 Task: Add a signature Linda Green containing Have a great National Cybersecurity Awareness Month, Linda Green to email address softage.6@softage.net and add a folder Packing slips
Action: Mouse moved to (103, 102)
Screenshot: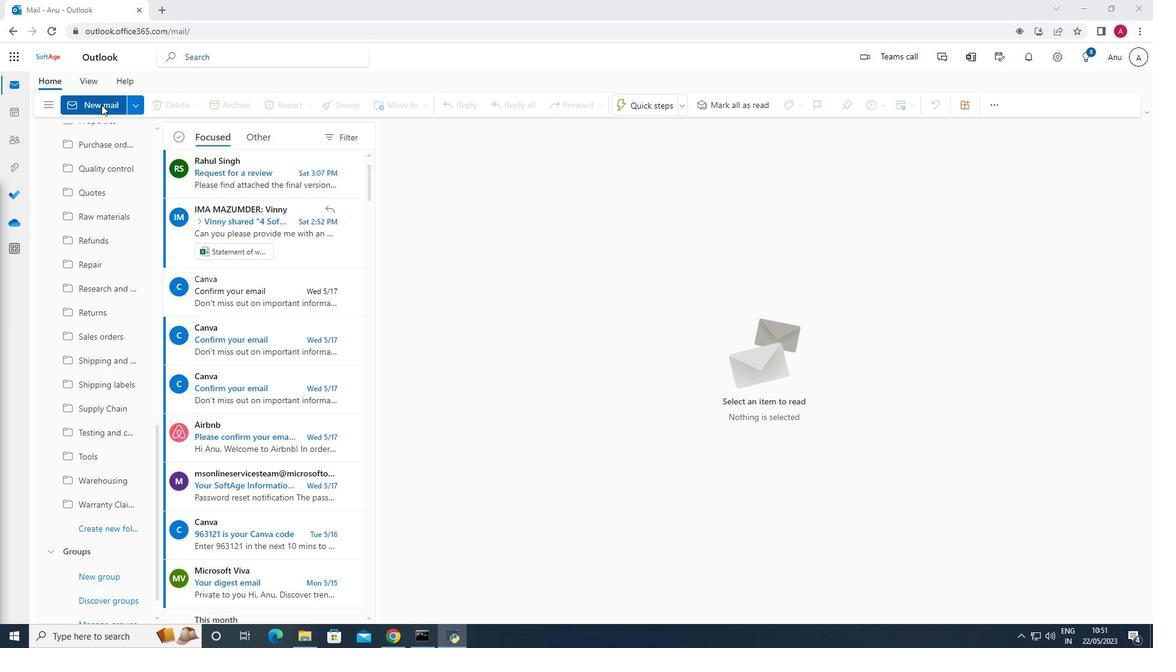 
Action: Mouse pressed left at (102, 102)
Screenshot: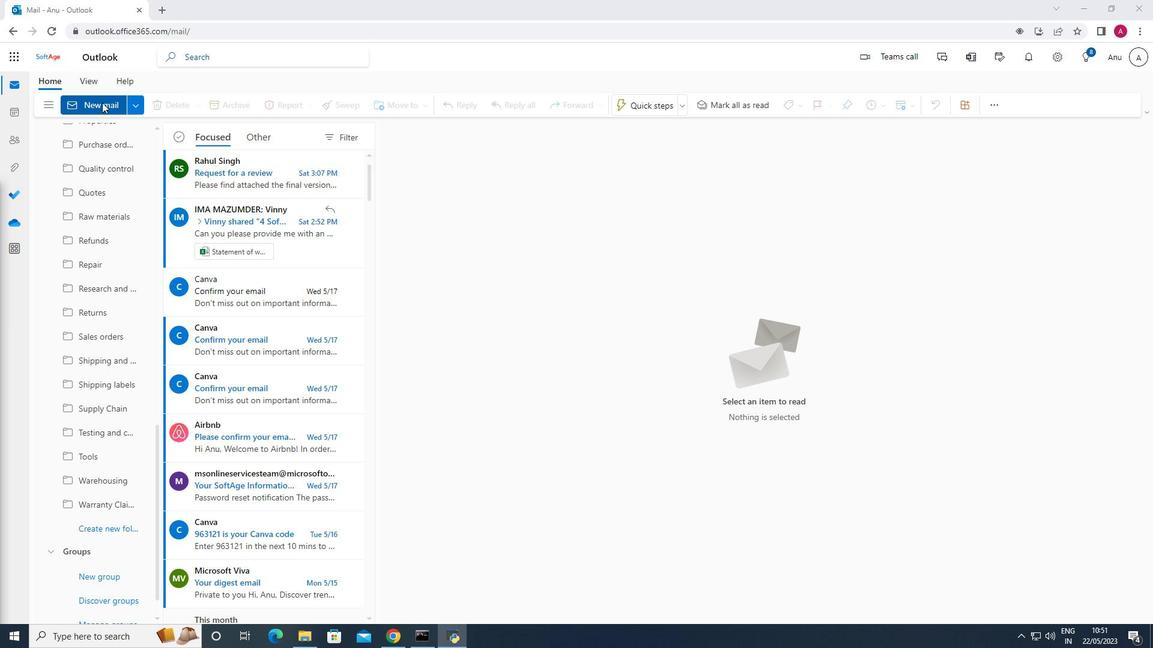 
Action: Mouse moved to (821, 100)
Screenshot: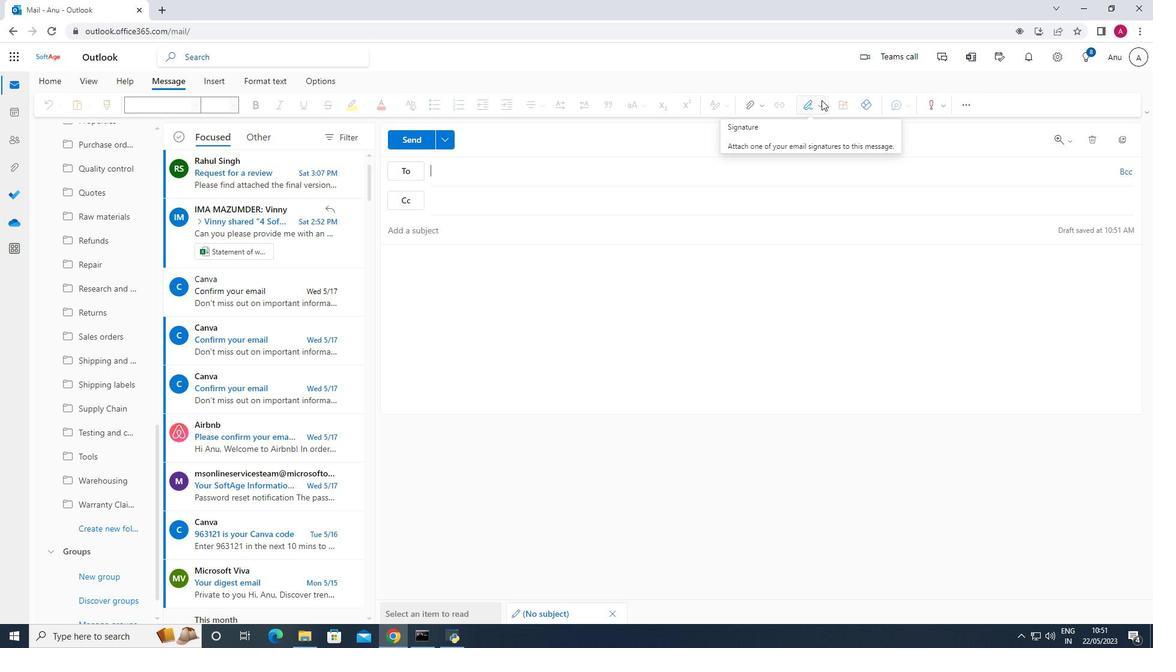 
Action: Mouse pressed left at (821, 100)
Screenshot: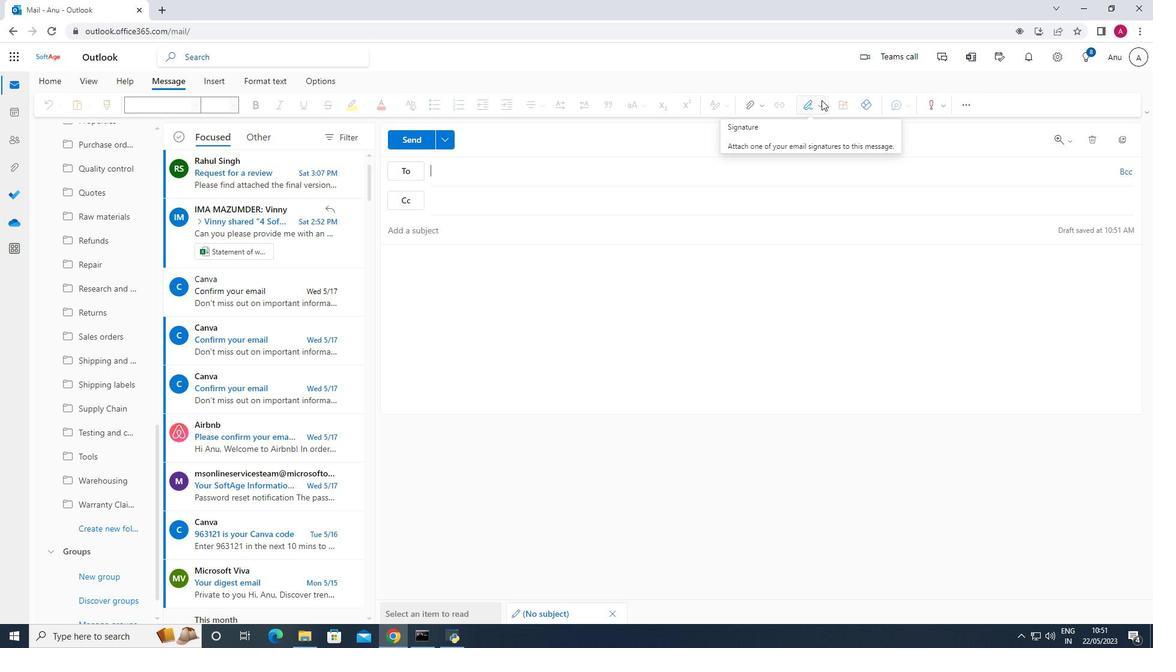 
Action: Mouse moved to (806, 148)
Screenshot: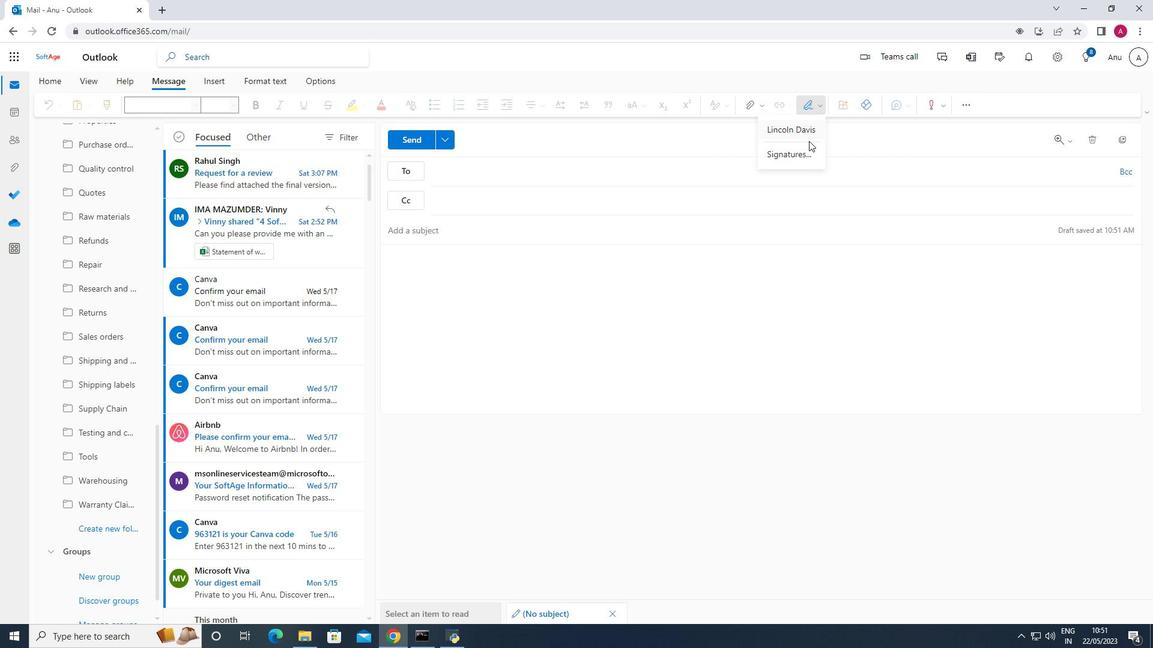 
Action: Mouse pressed left at (806, 148)
Screenshot: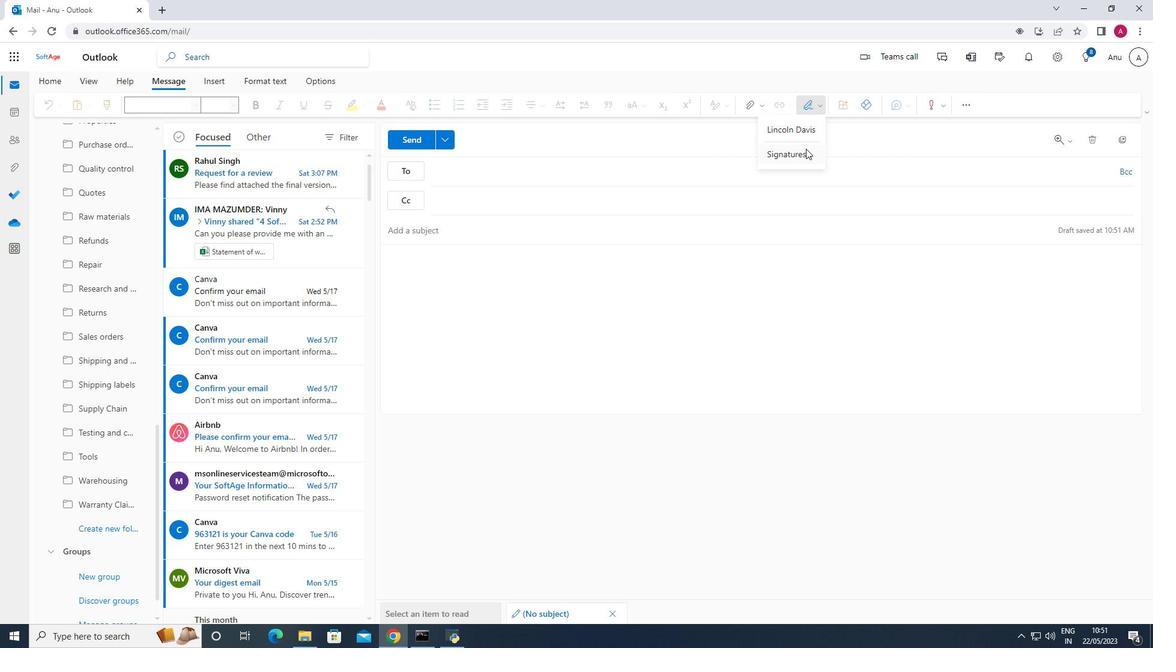 
Action: Mouse moved to (811, 202)
Screenshot: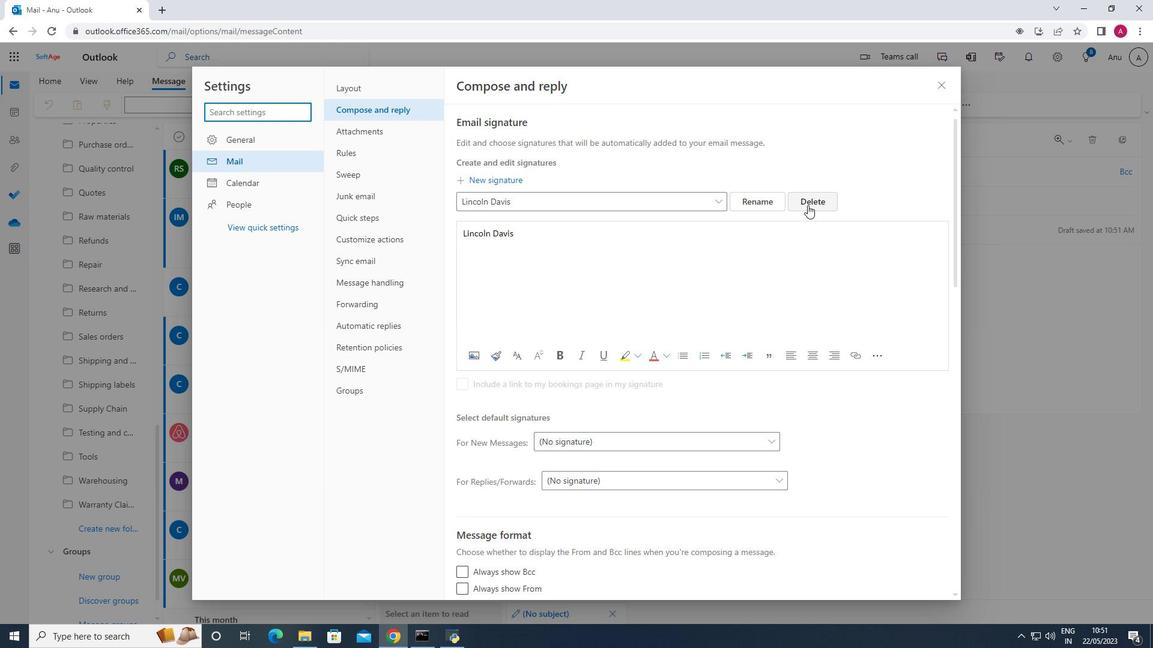 
Action: Mouse pressed left at (811, 202)
Screenshot: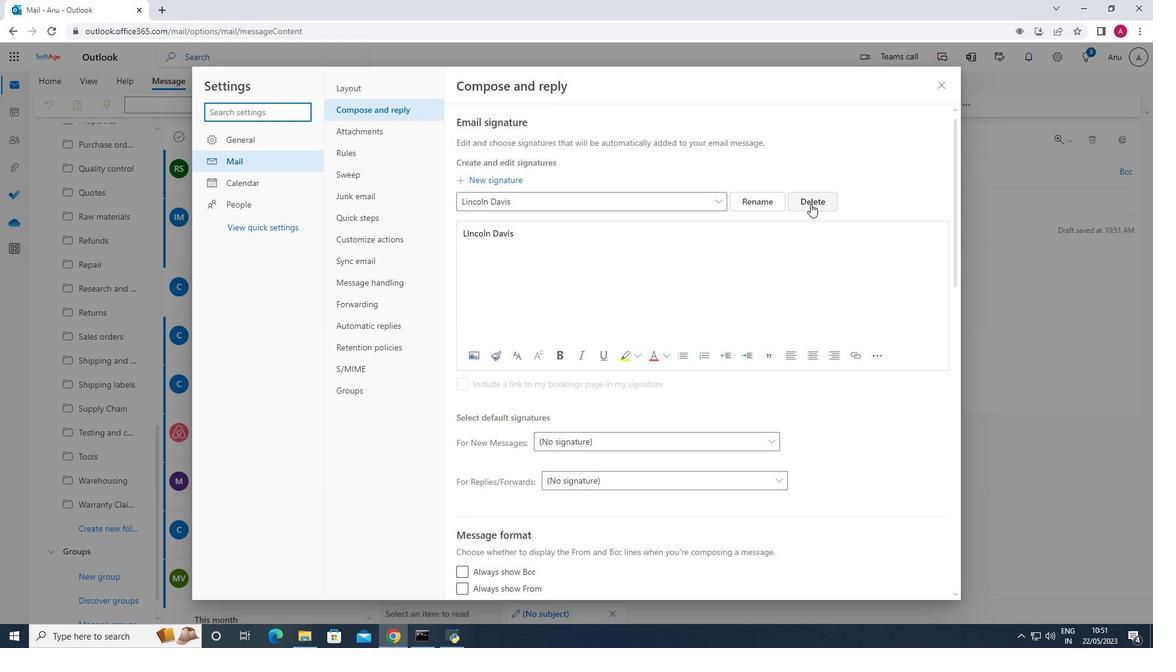 
Action: Mouse moved to (483, 201)
Screenshot: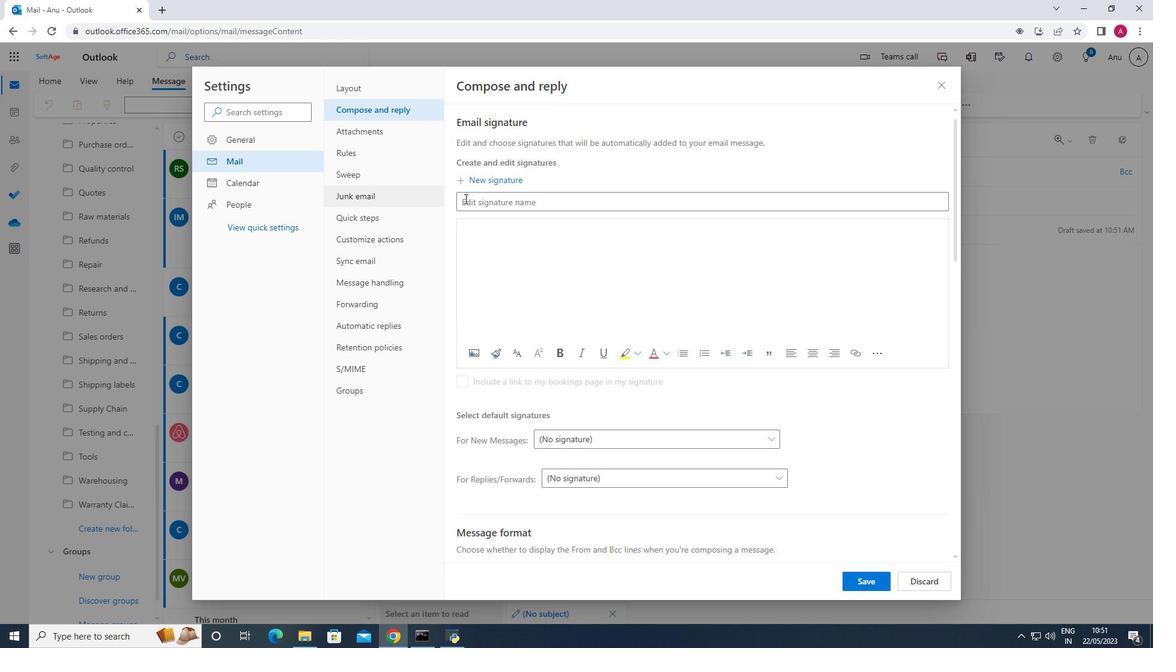 
Action: Mouse pressed left at (483, 201)
Screenshot: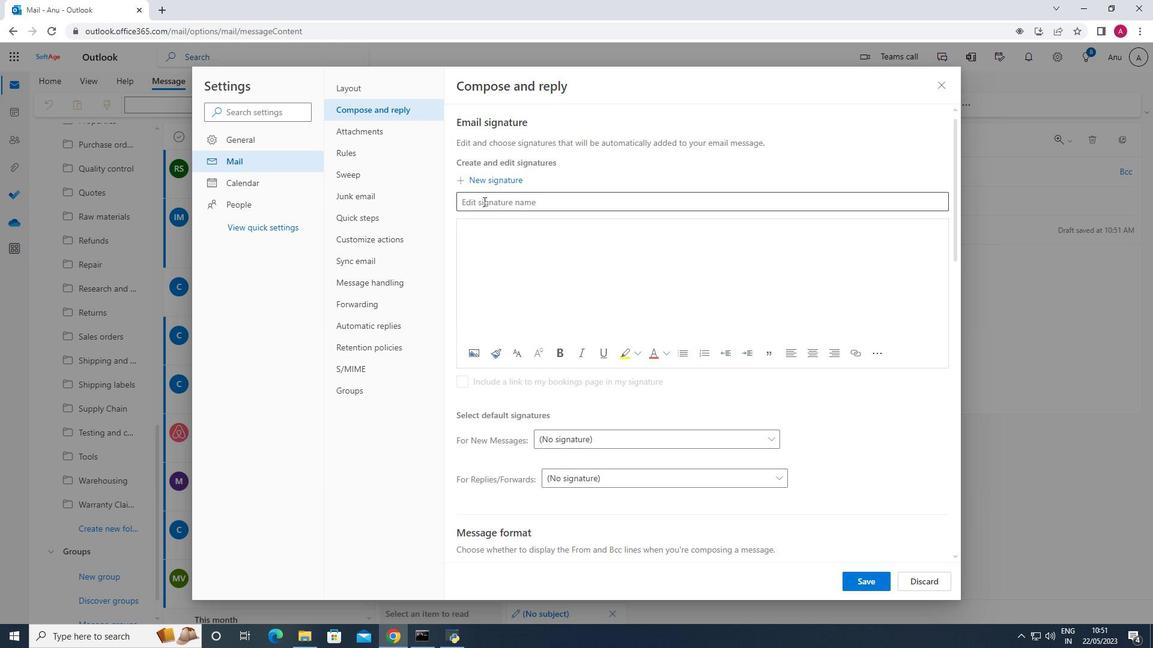 
Action: Key pressed <Key.shift_r>Linda<Key.space><Key.shift>Green
Screenshot: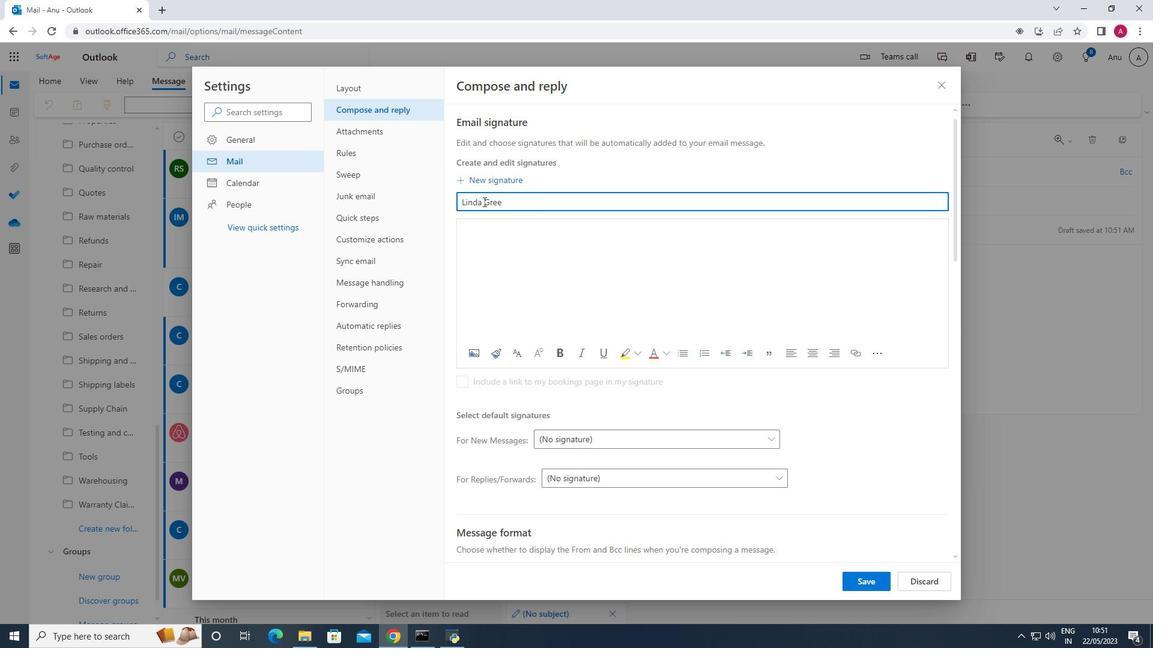 
Action: Mouse moved to (477, 235)
Screenshot: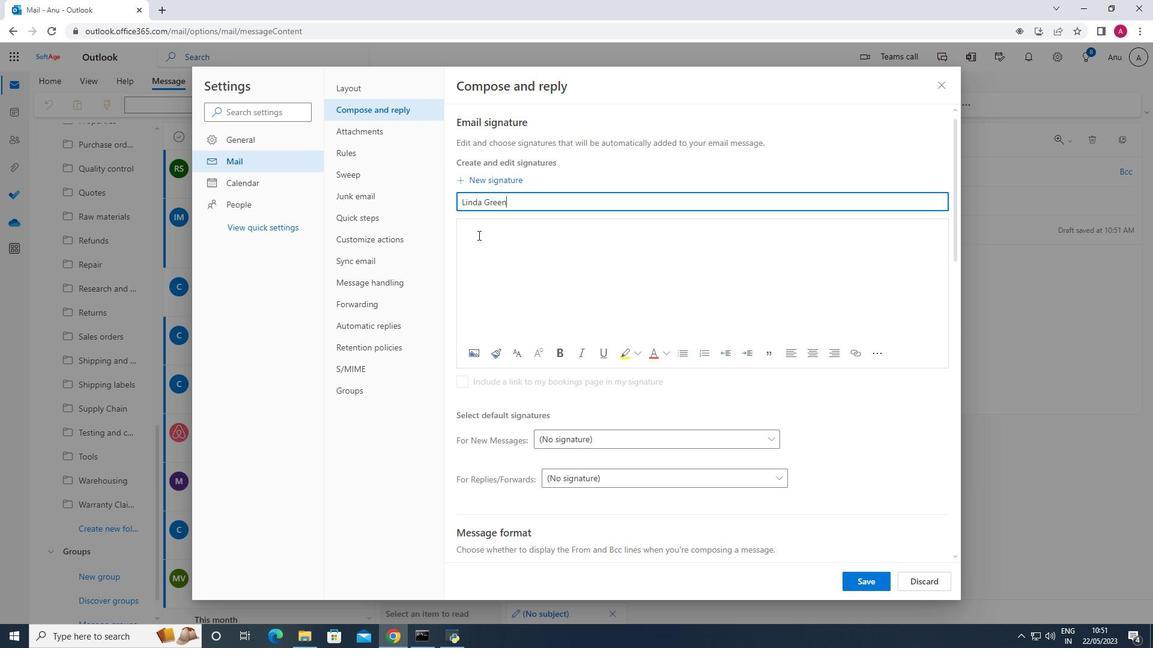 
Action: Mouse pressed left at (477, 235)
Screenshot: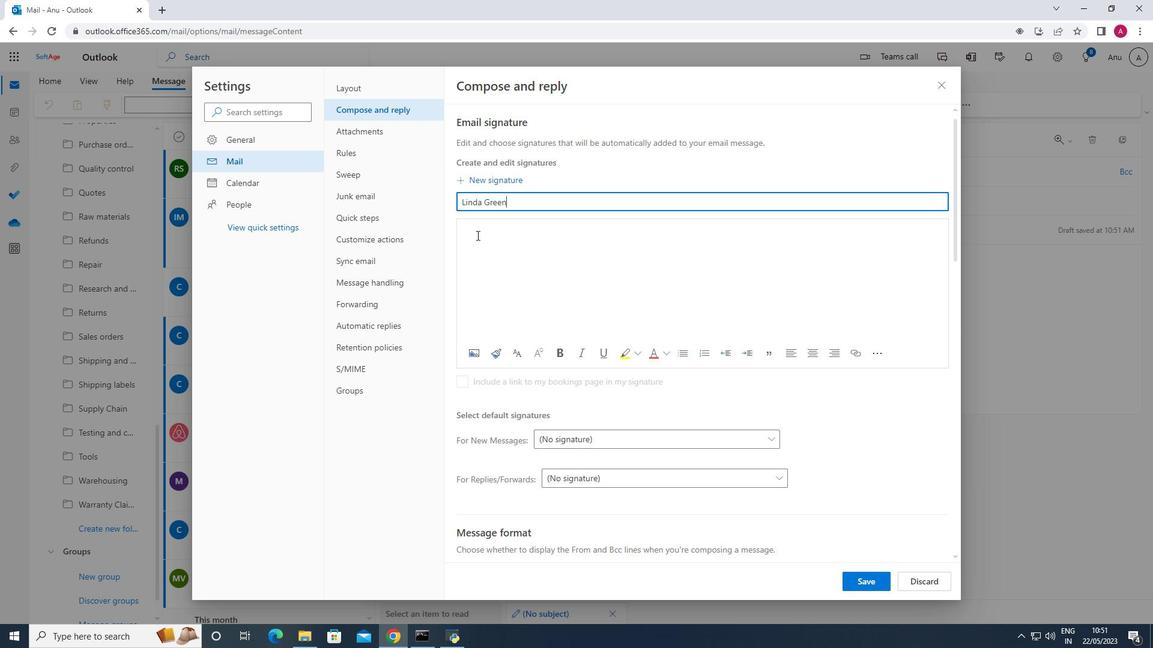 
Action: Key pressed <Key.shift_r>Linda<Key.space><Key.shift><Key.shift><Key.shift><Key.shift><Key.shift><Key.shift><Key.shift><Key.shift><Key.shift><Key.shift><Key.shift><Key.shift><Key.shift><Key.shift><Key.shift><Key.shift><Key.shift><Key.shift><Key.shift><Key.shift><Key.shift>Green
Screenshot: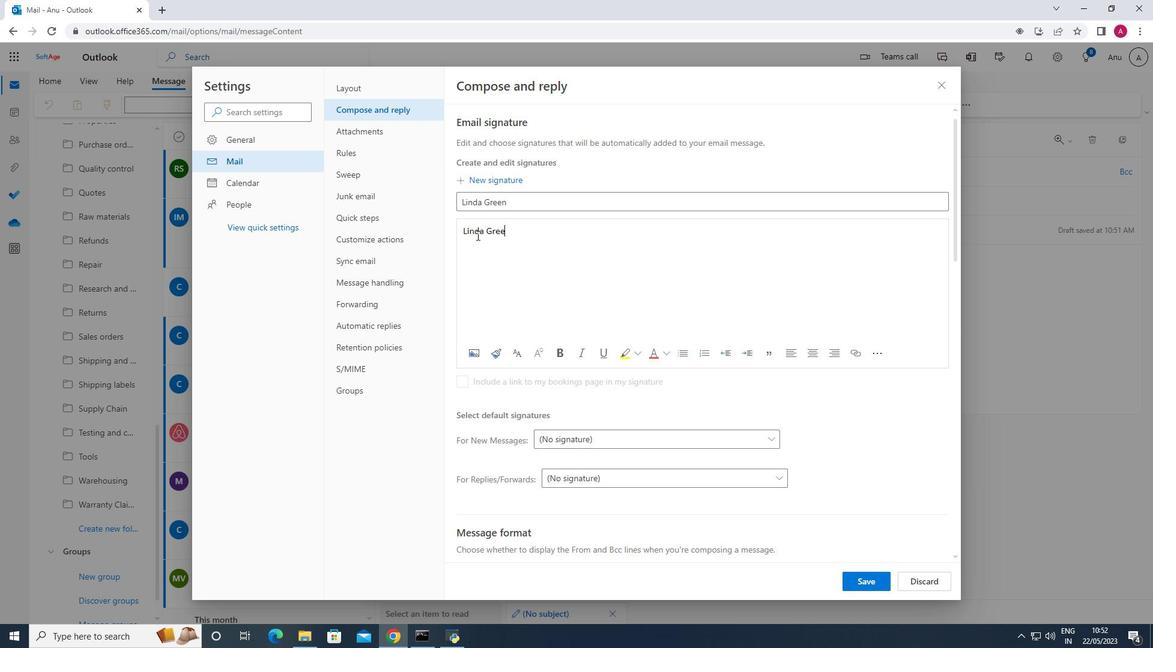 
Action: Mouse moved to (855, 580)
Screenshot: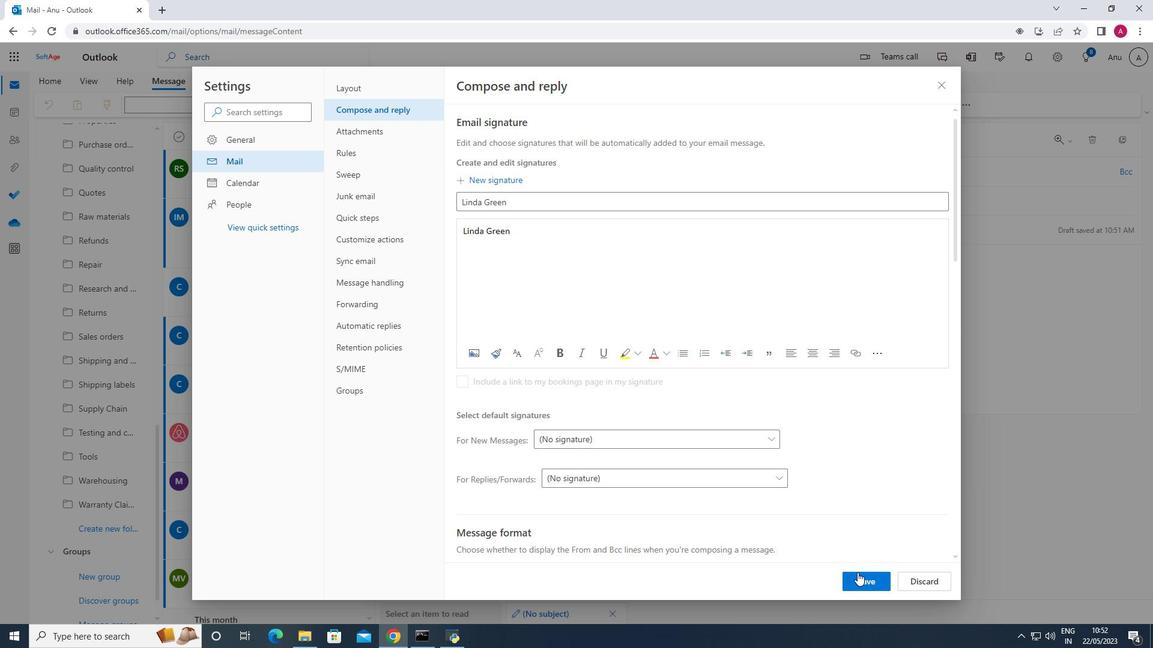
Action: Mouse pressed left at (855, 580)
Screenshot: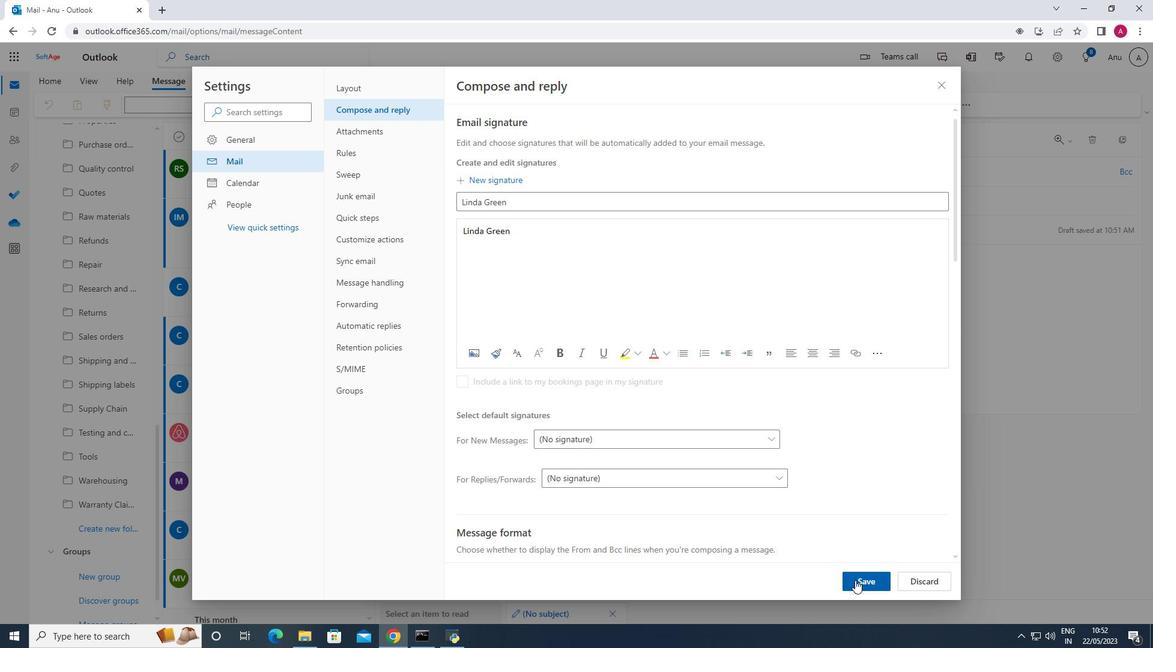 
Action: Mouse moved to (946, 82)
Screenshot: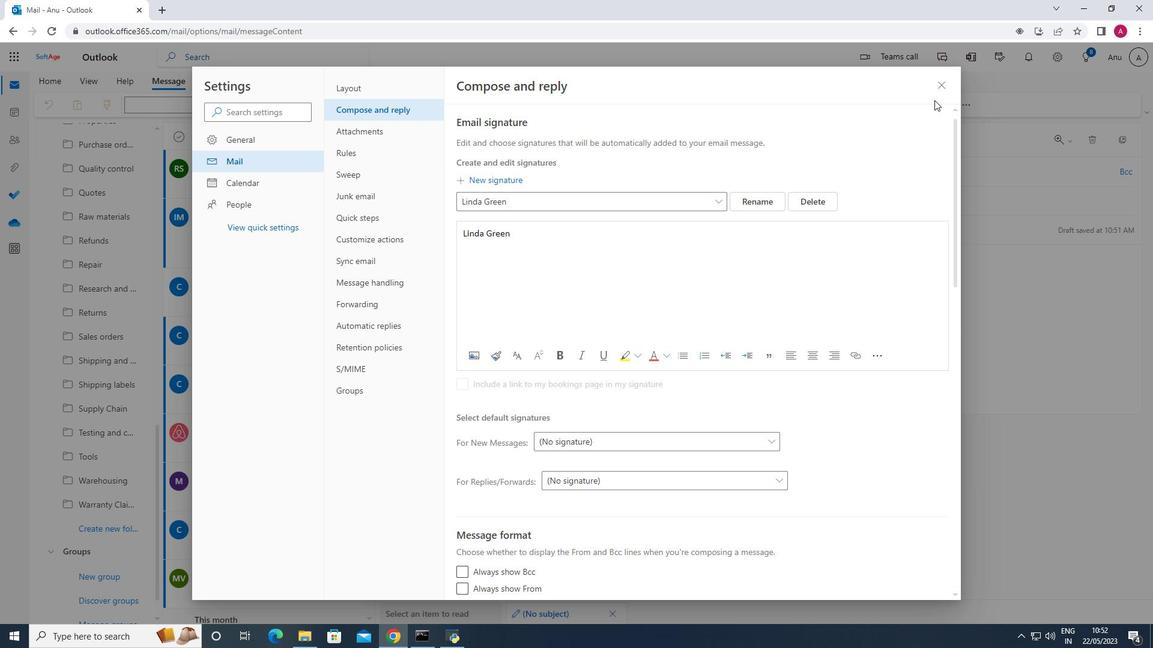 
Action: Mouse pressed left at (946, 82)
Screenshot: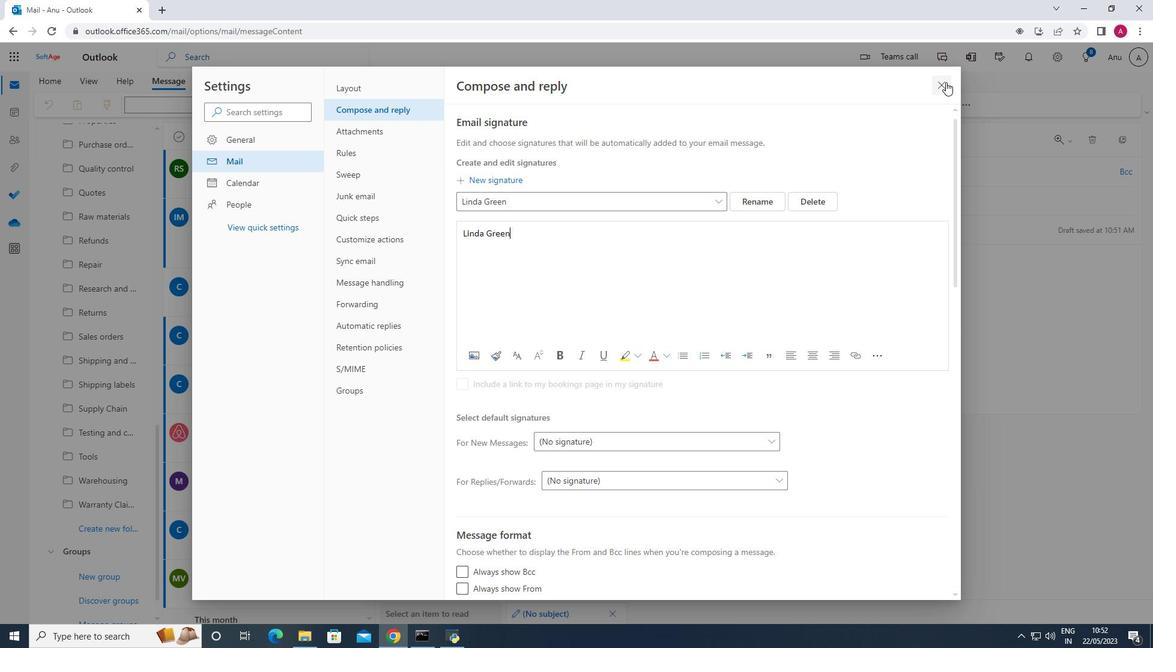 
Action: Mouse moved to (819, 107)
Screenshot: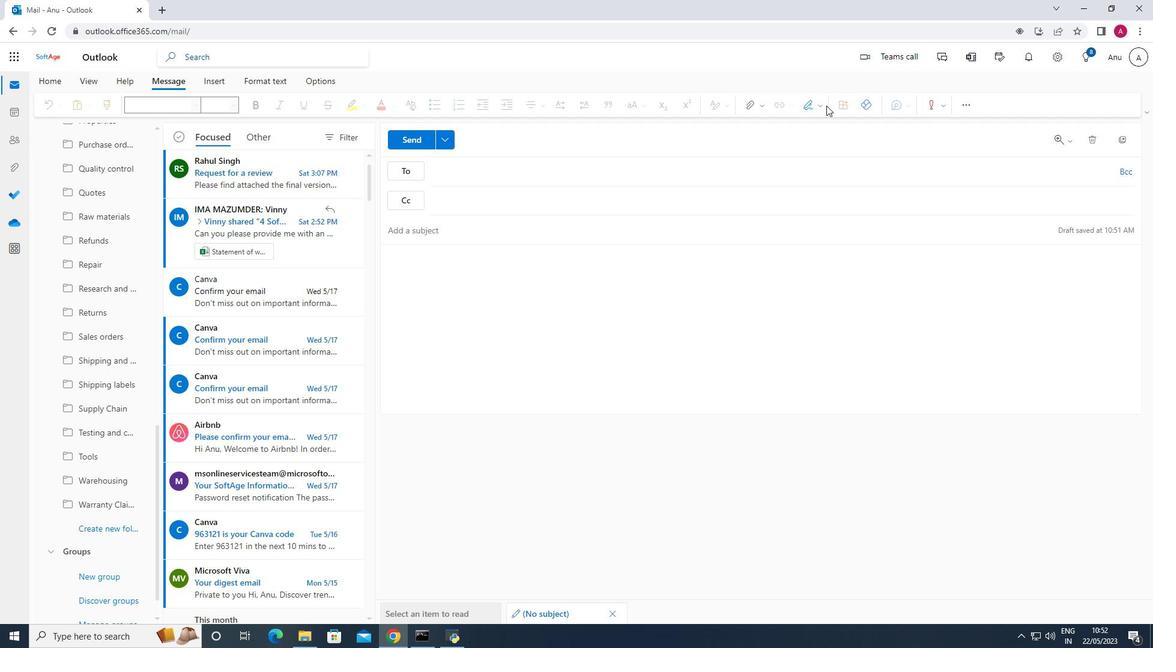 
Action: Mouse pressed left at (819, 107)
Screenshot: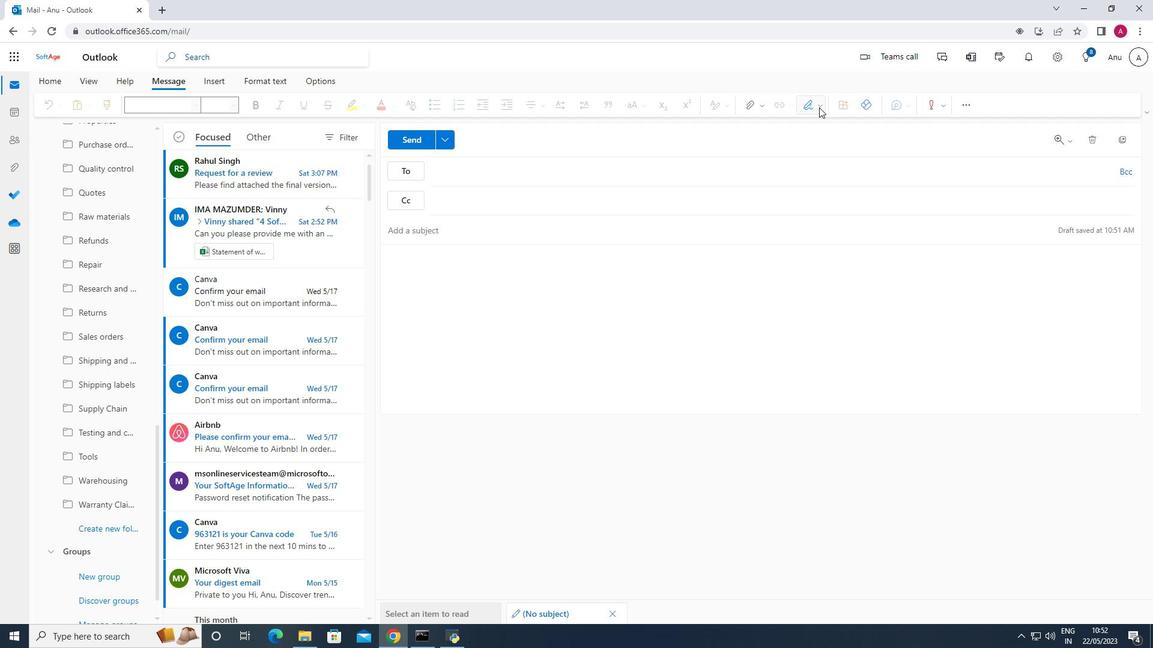 
Action: Mouse moved to (802, 132)
Screenshot: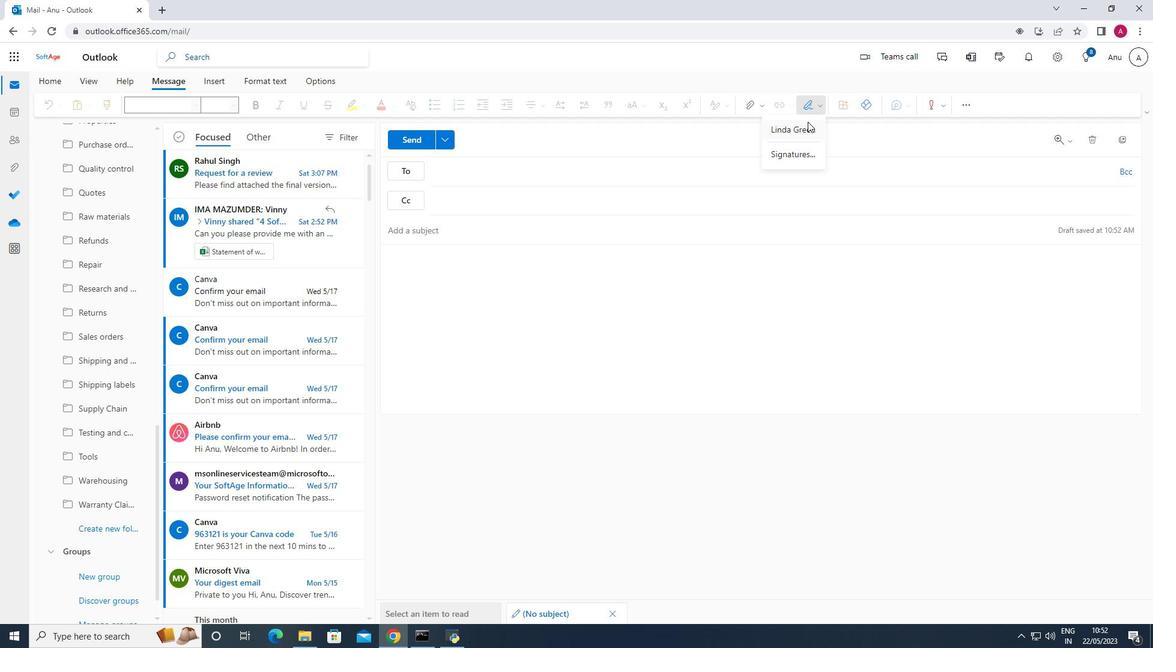 
Action: Mouse pressed left at (802, 132)
Screenshot: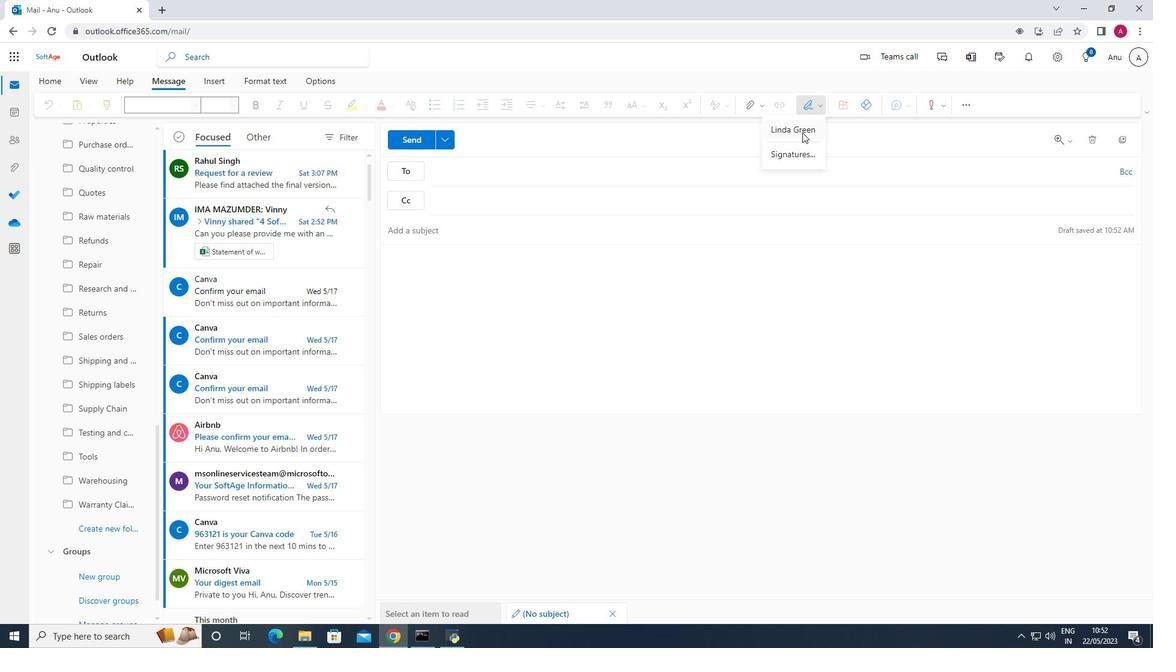 
Action: Mouse moved to (516, 261)
Screenshot: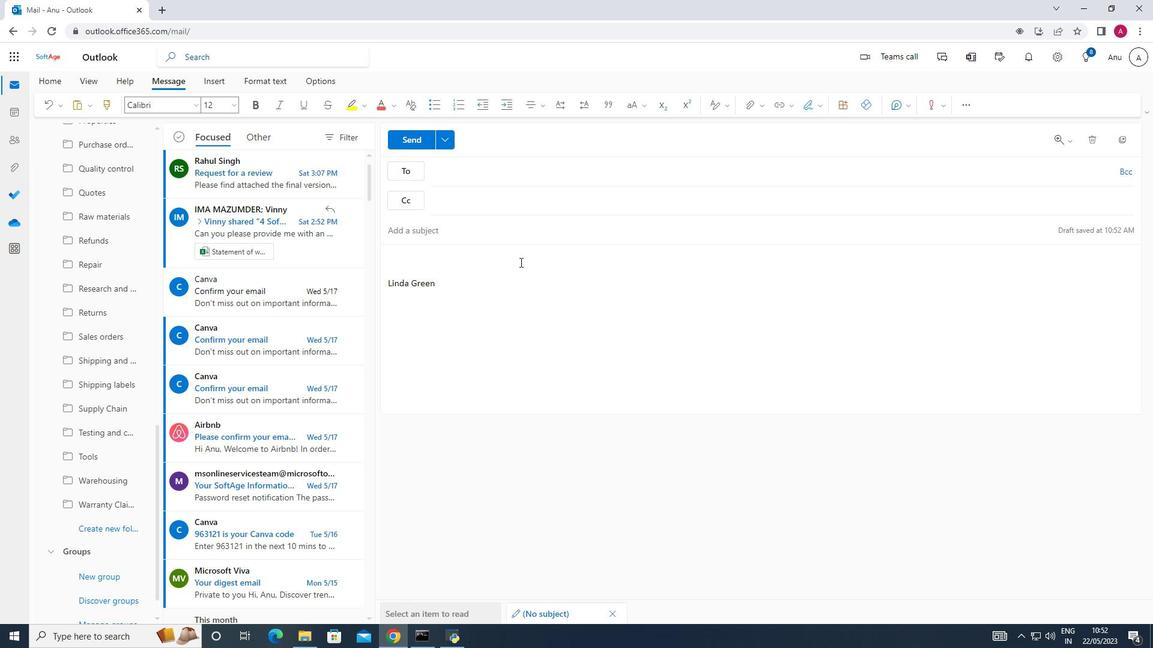 
Action: Key pressed <Key.shift>Have<Key.space>a<Key.space>great<Key.space><Key.shift>National<Key.space><Key.shift><Key.shift><Key.shift><Key.shift><Key.shift><Key.shift>Cybersecurity<Key.space><Key.shift>Awareness<Key.space><Key.shift>Month.
Screenshot: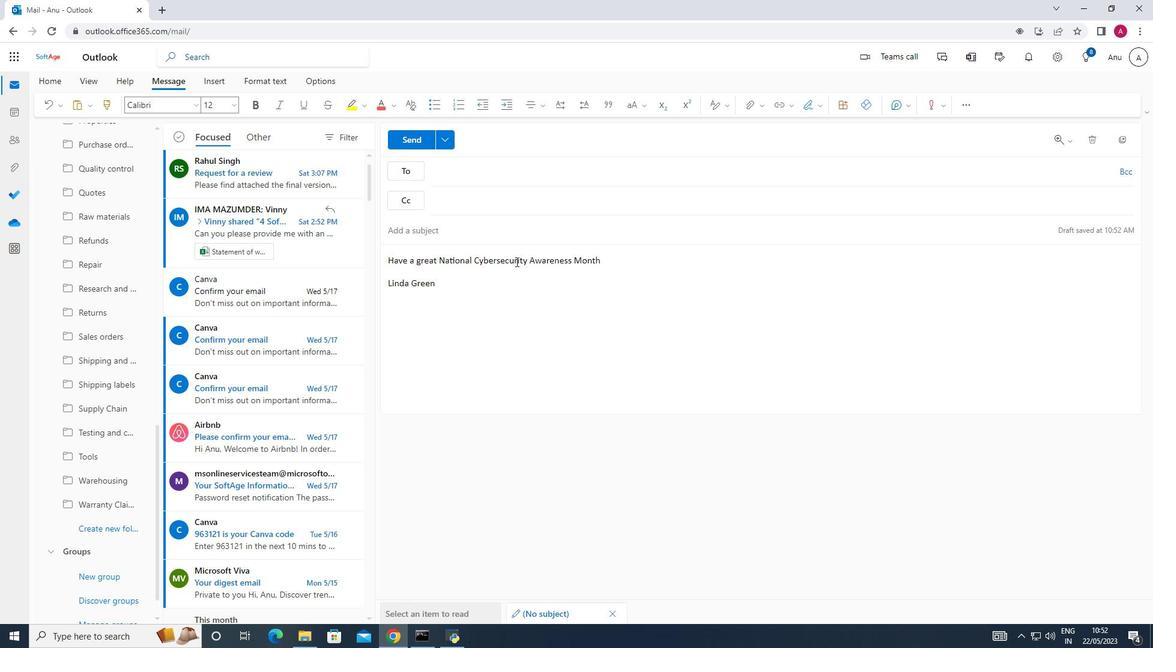 
Action: Mouse moved to (449, 171)
Screenshot: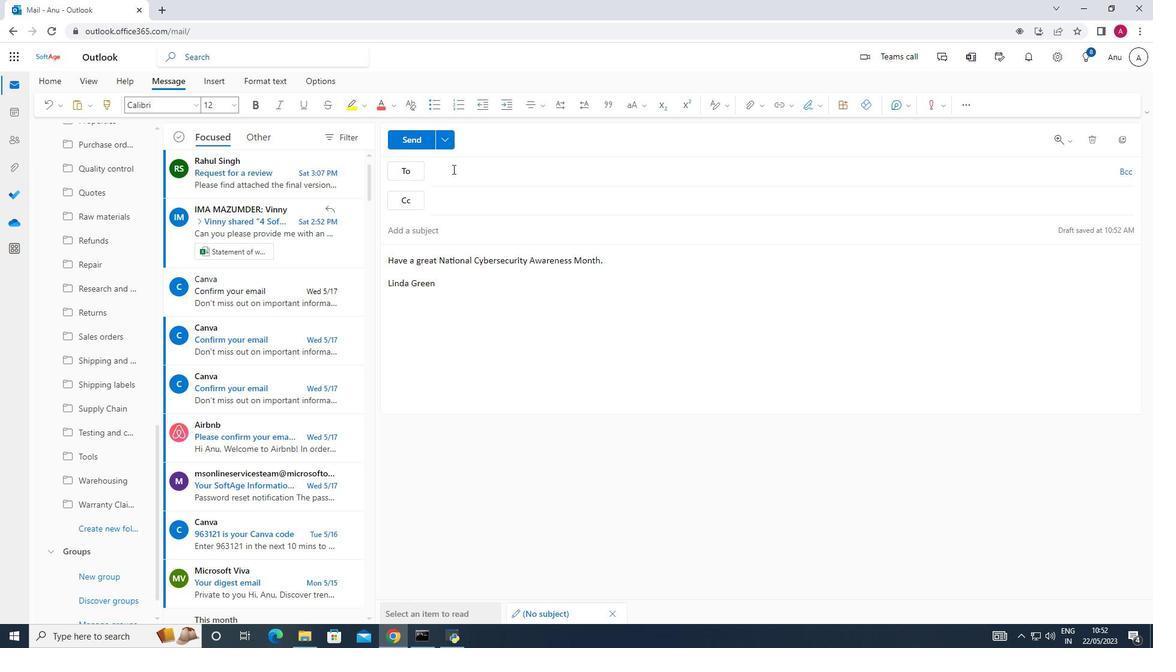 
Action: Mouse pressed left at (449, 171)
Screenshot: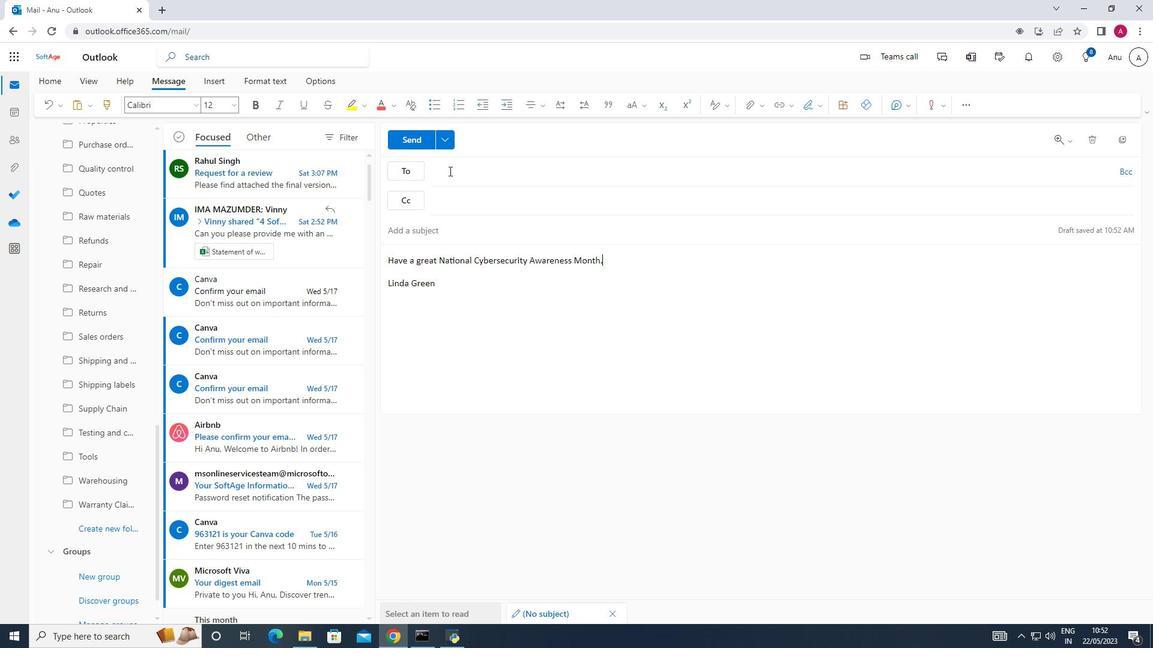 
Action: Key pressed softage.6<Key.shift>@softage.net
Screenshot: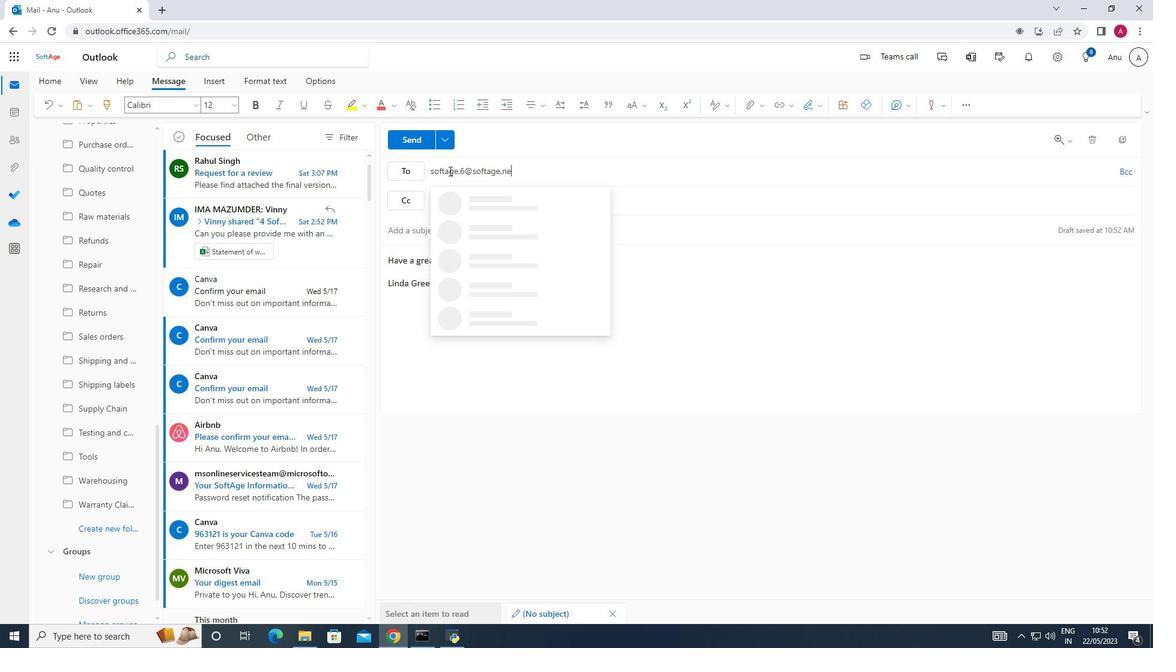 
Action: Mouse moved to (504, 197)
Screenshot: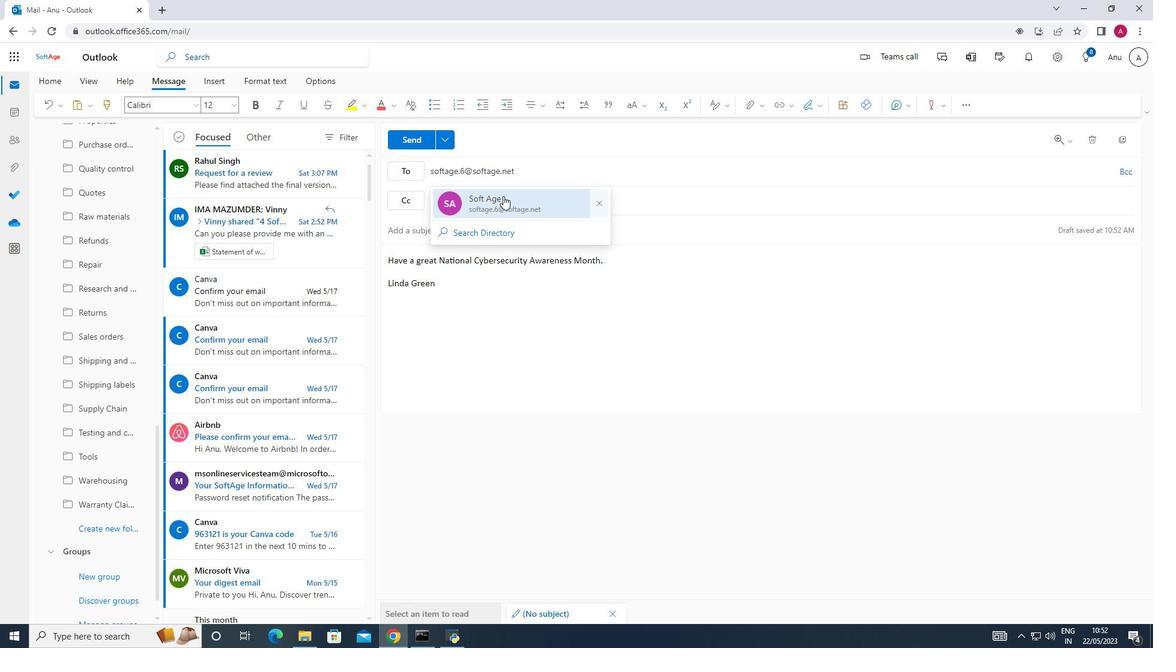 
Action: Mouse pressed left at (504, 197)
Screenshot: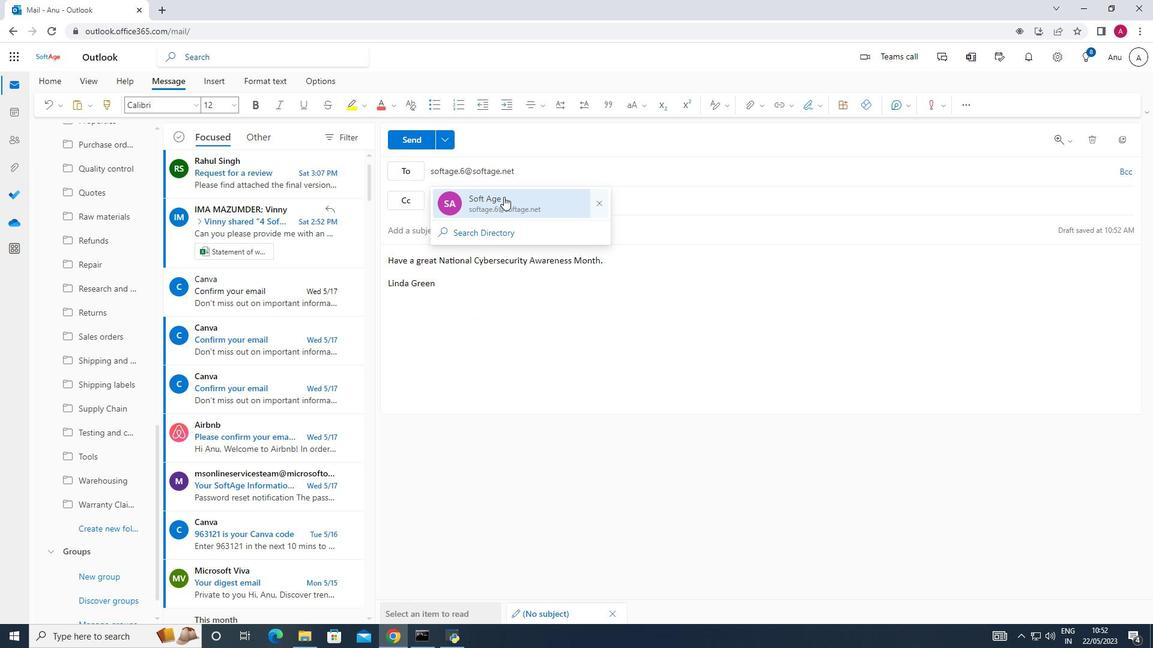 
Action: Mouse moved to (114, 439)
Screenshot: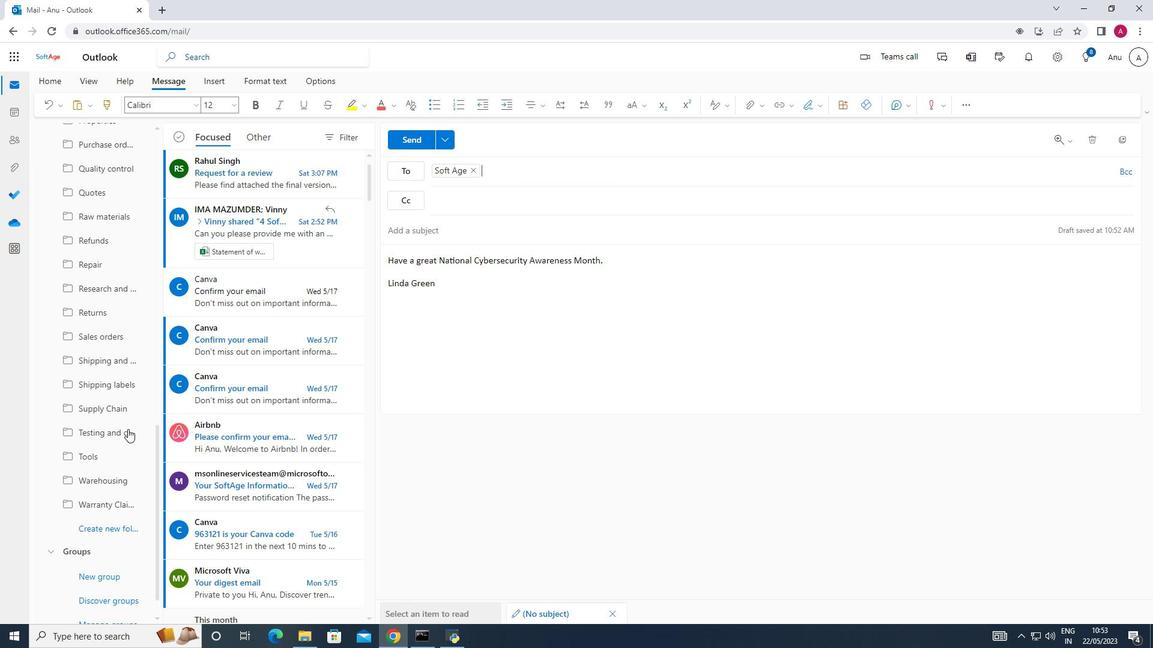 
Action: Mouse scrolled (114, 439) with delta (0, 0)
Screenshot: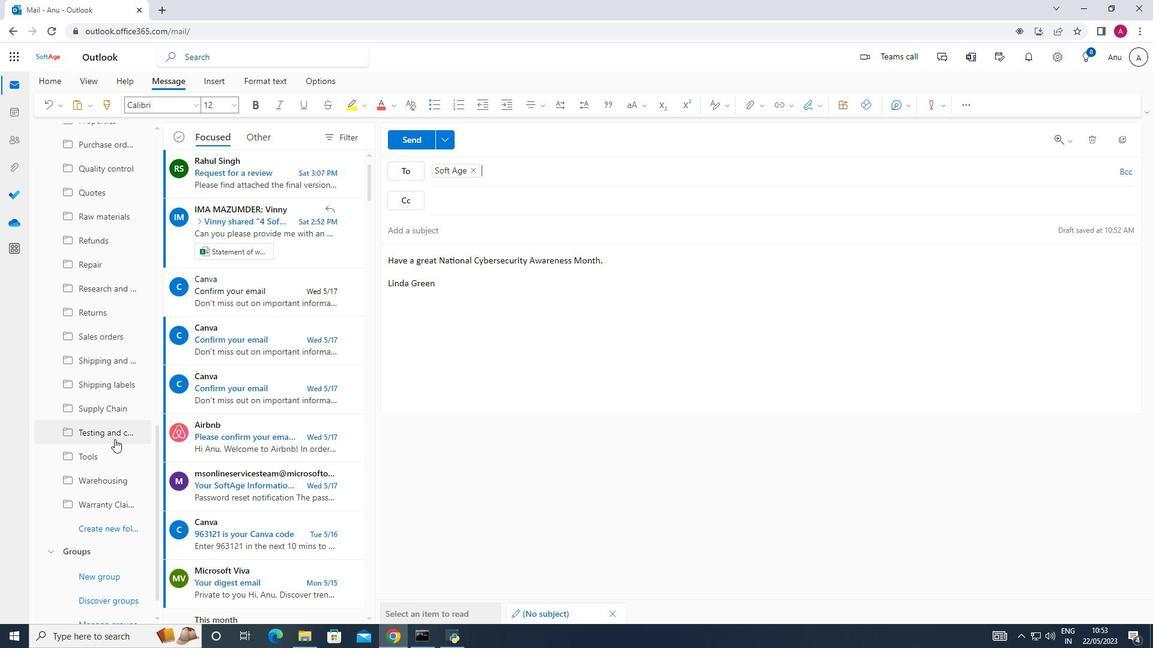 
Action: Mouse scrolled (114, 439) with delta (0, 0)
Screenshot: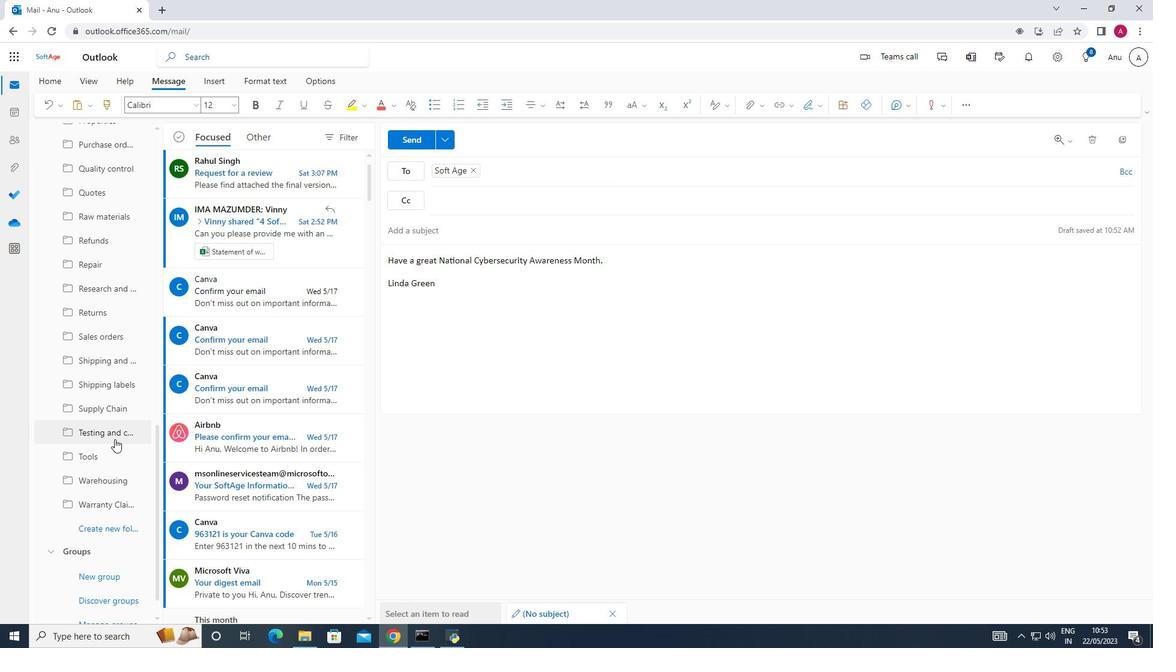 
Action: Mouse moved to (103, 498)
Screenshot: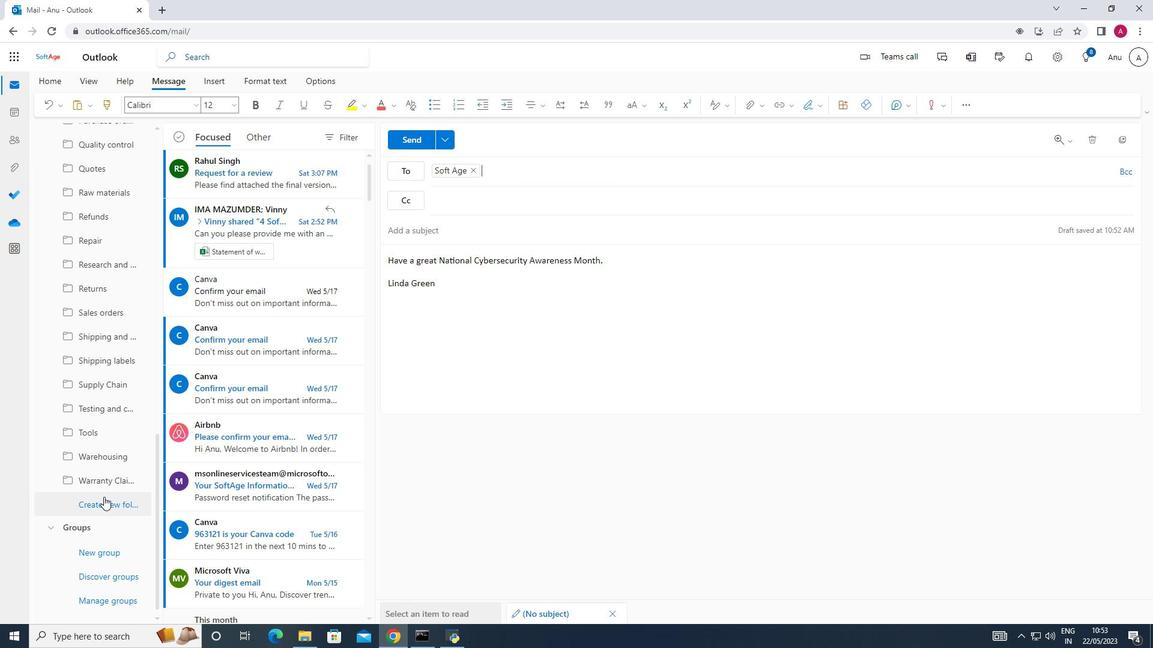 
Action: Mouse pressed left at (103, 498)
Screenshot: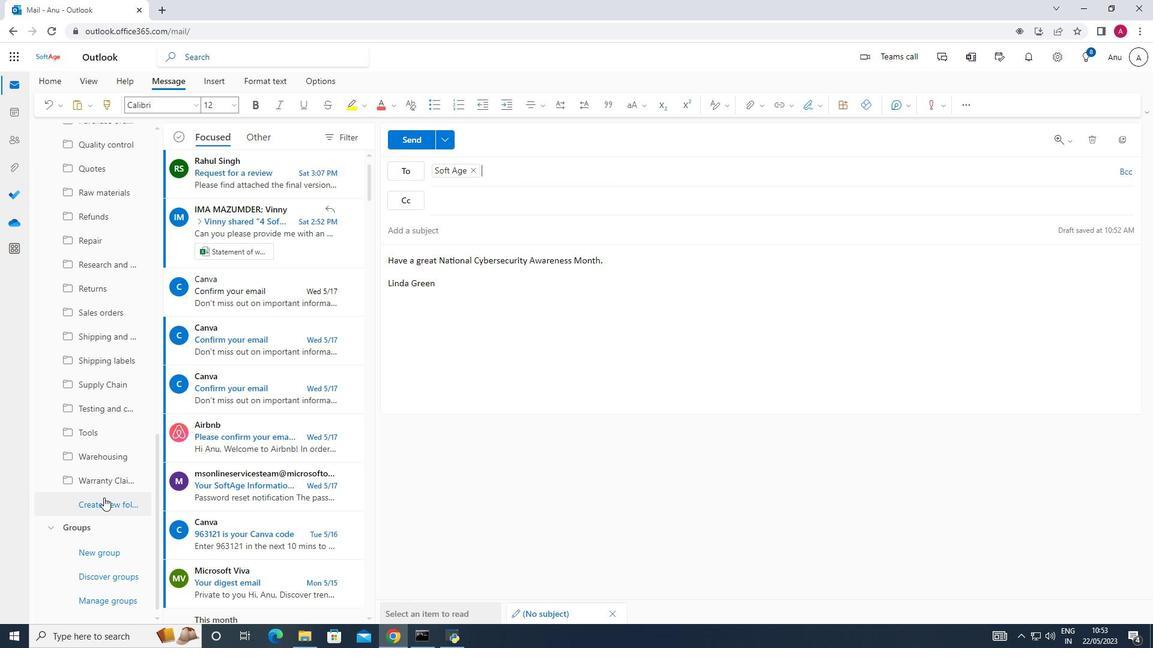 
Action: Mouse moved to (82, 509)
Screenshot: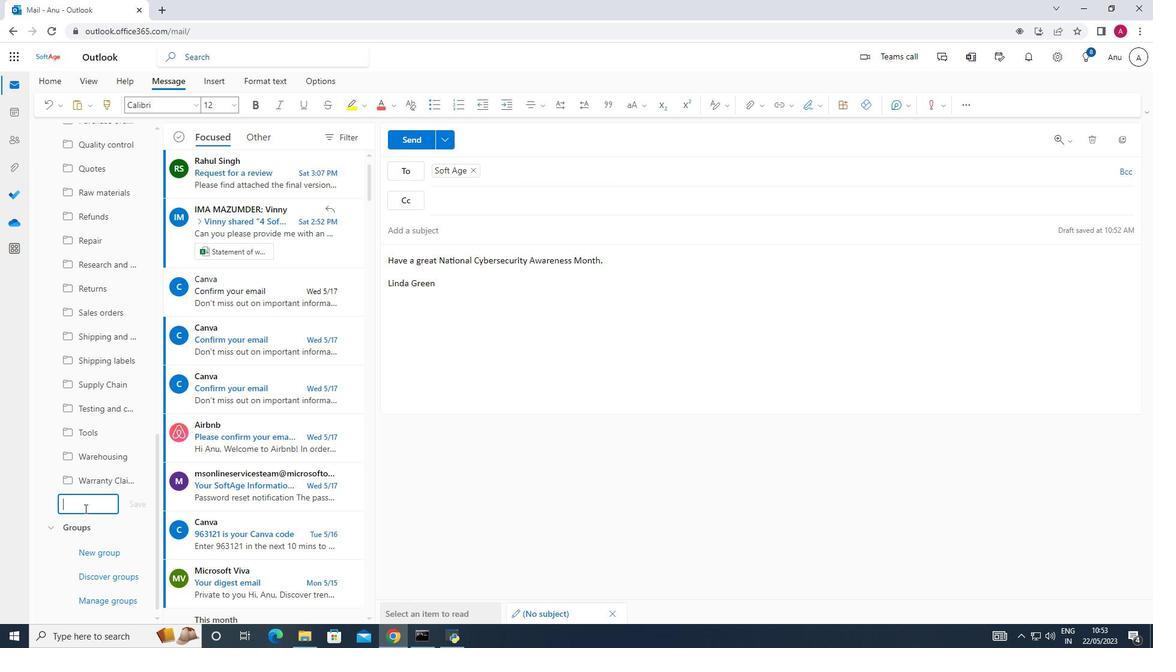 
Action: Key pressed <Key.shift>Packing<Key.space>slips
Screenshot: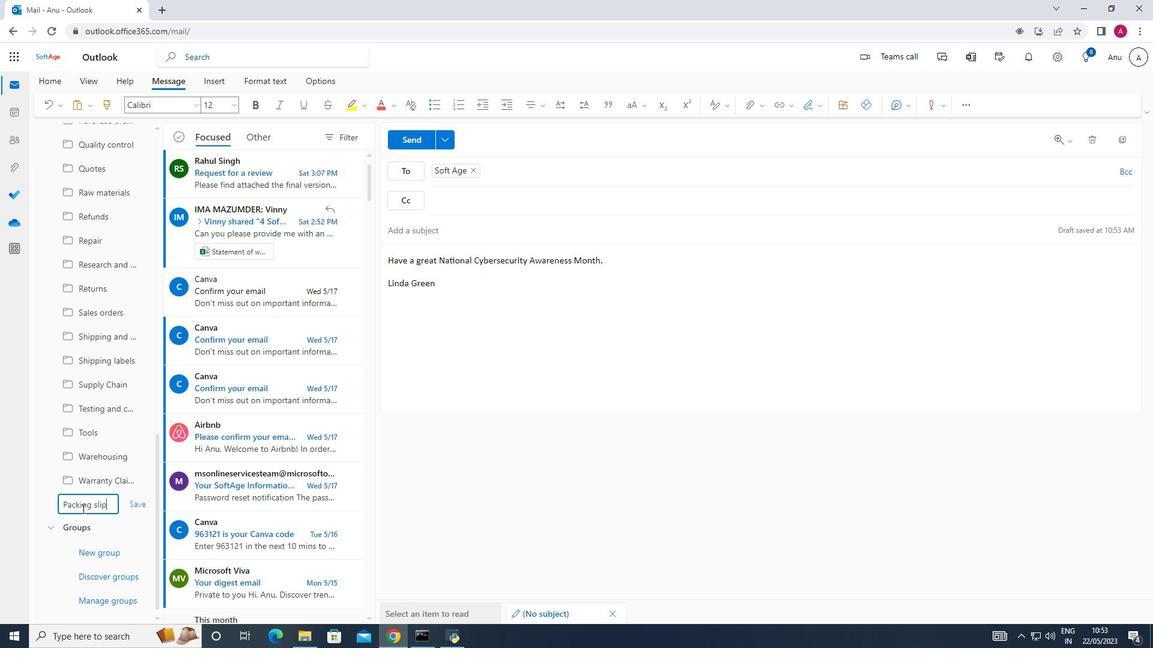 
Action: Mouse moved to (136, 507)
Screenshot: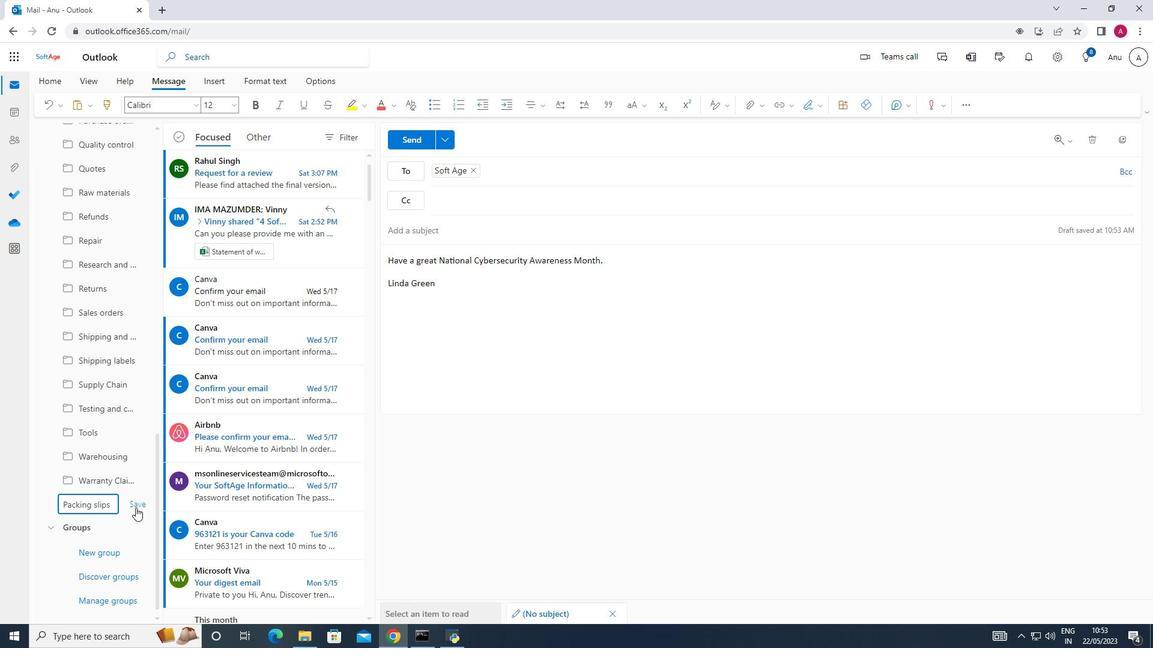 
Action: Mouse pressed left at (136, 507)
Screenshot: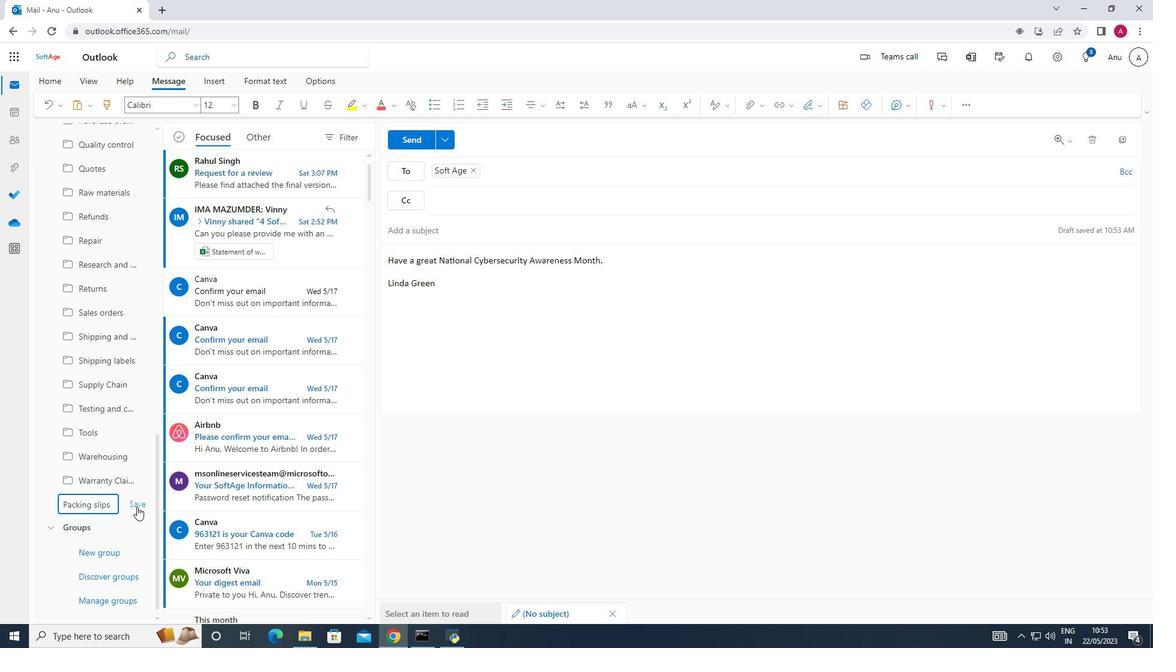 
Action: Mouse moved to (411, 138)
Screenshot: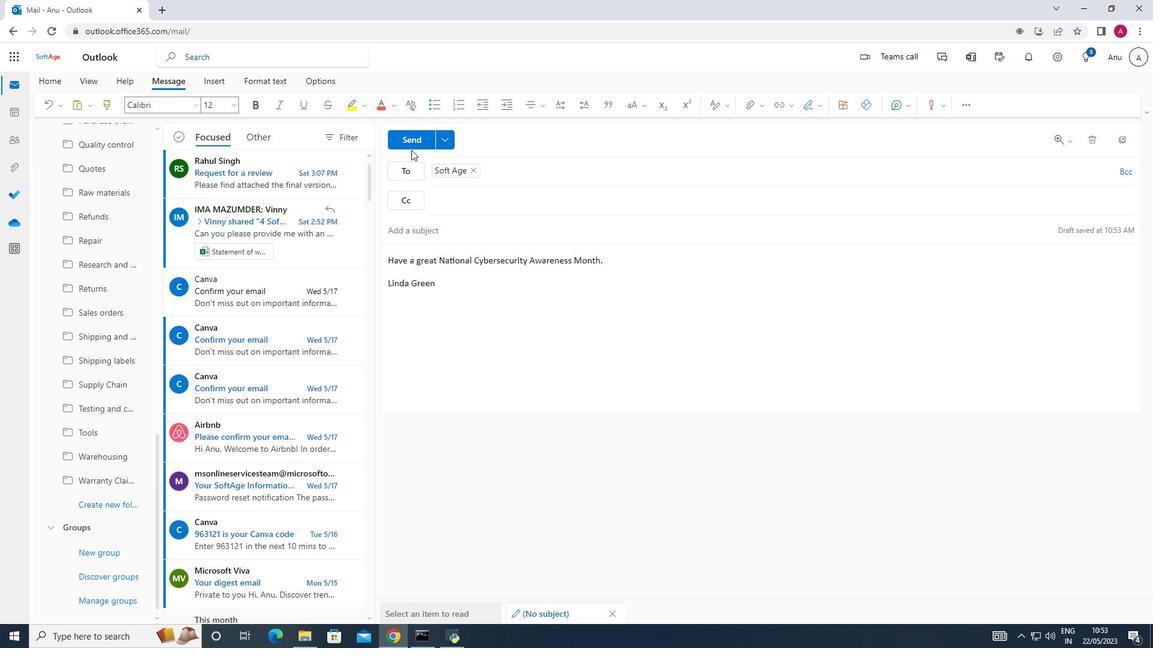 
Action: Mouse pressed left at (411, 138)
Screenshot: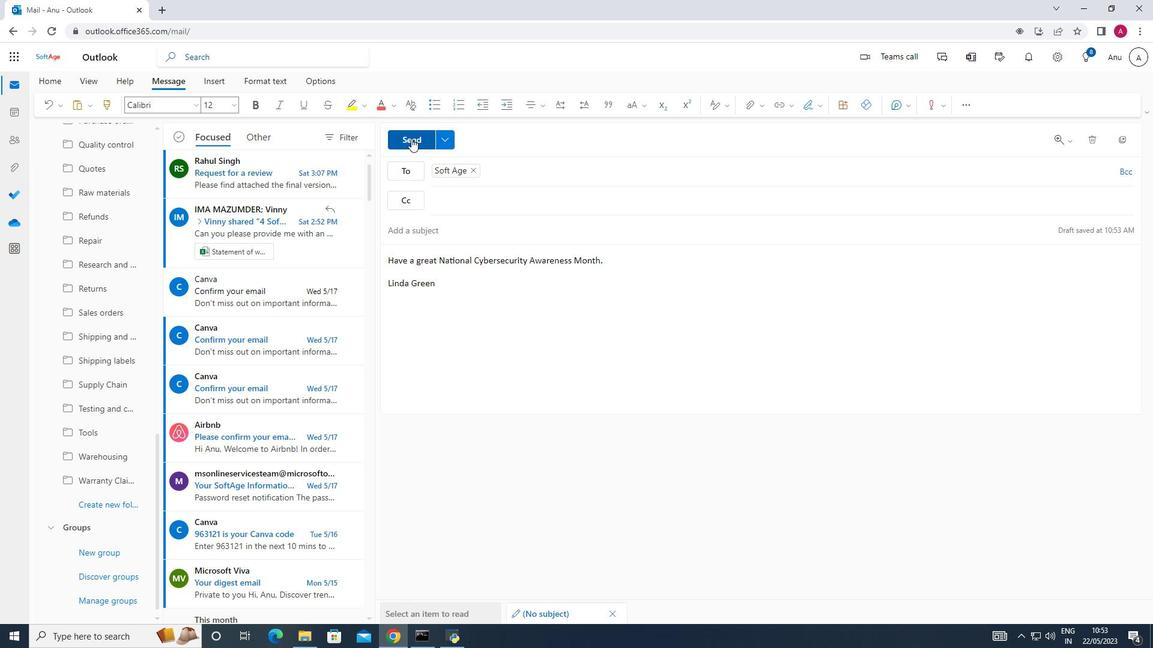 
Action: Mouse moved to (563, 362)
Screenshot: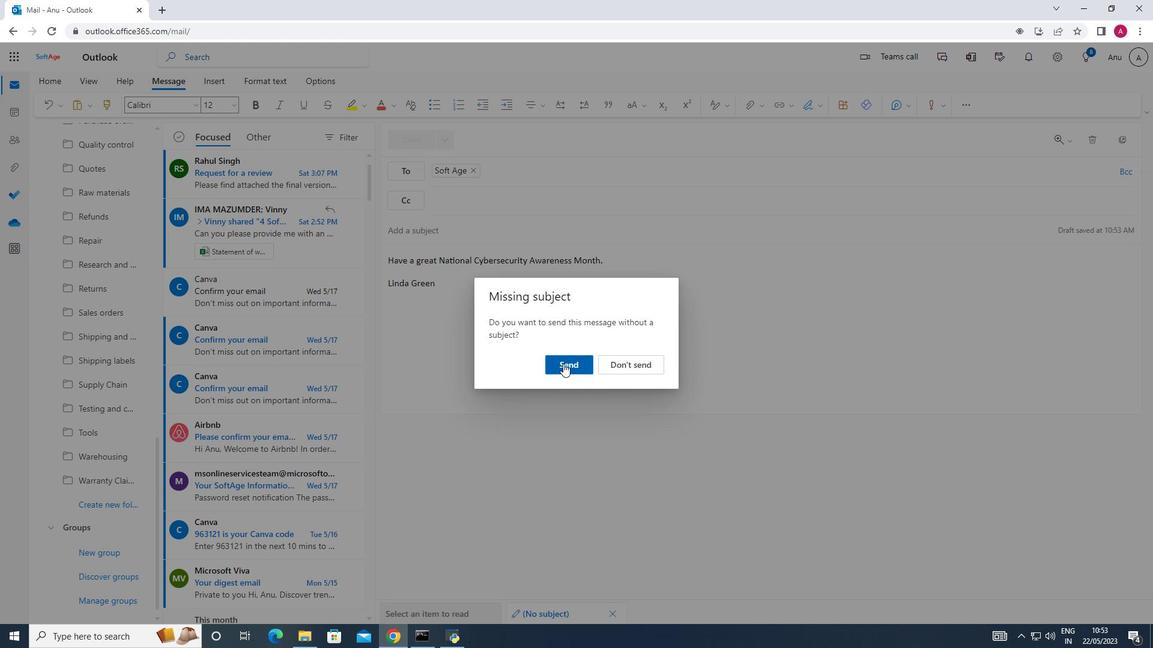 
Action: Mouse pressed left at (563, 362)
Screenshot: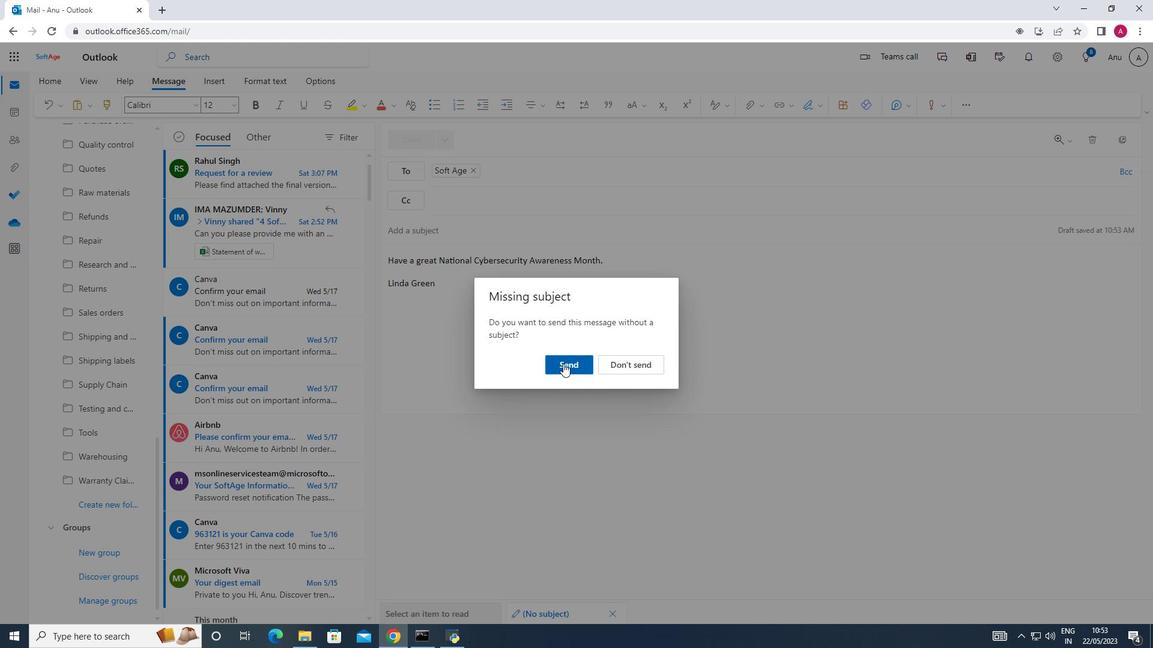 
Action: Mouse moved to (563, 361)
Screenshot: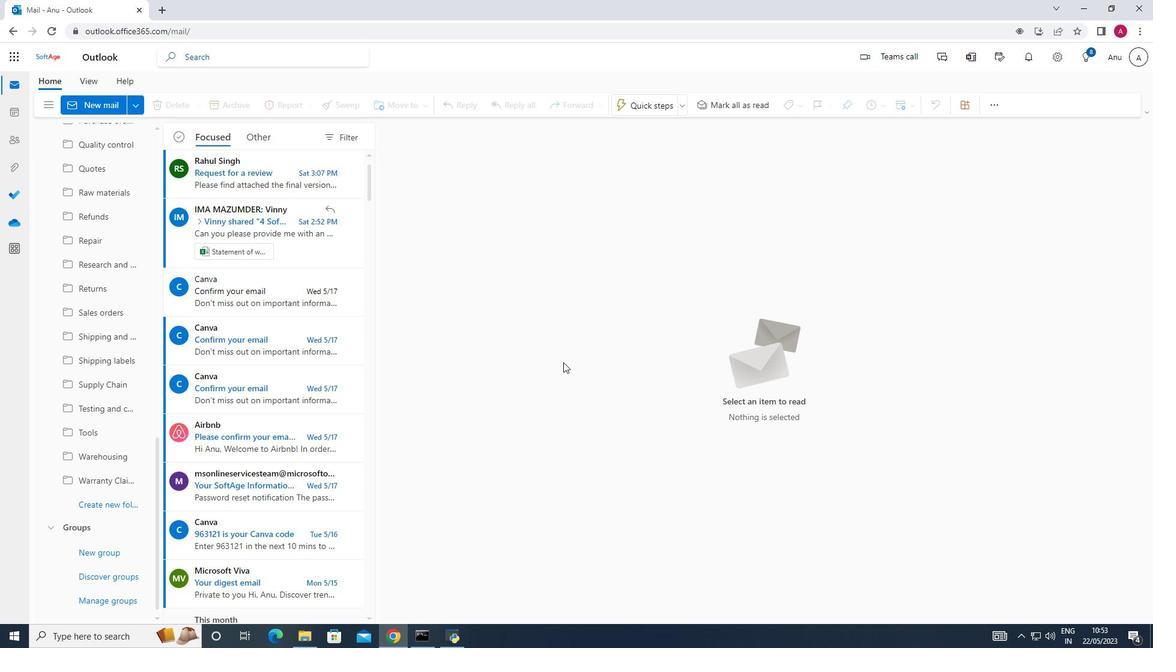 
